 Task: Check all the items "in checklist" "backlog" on the card.
Action: Mouse moved to (966, 75)
Screenshot: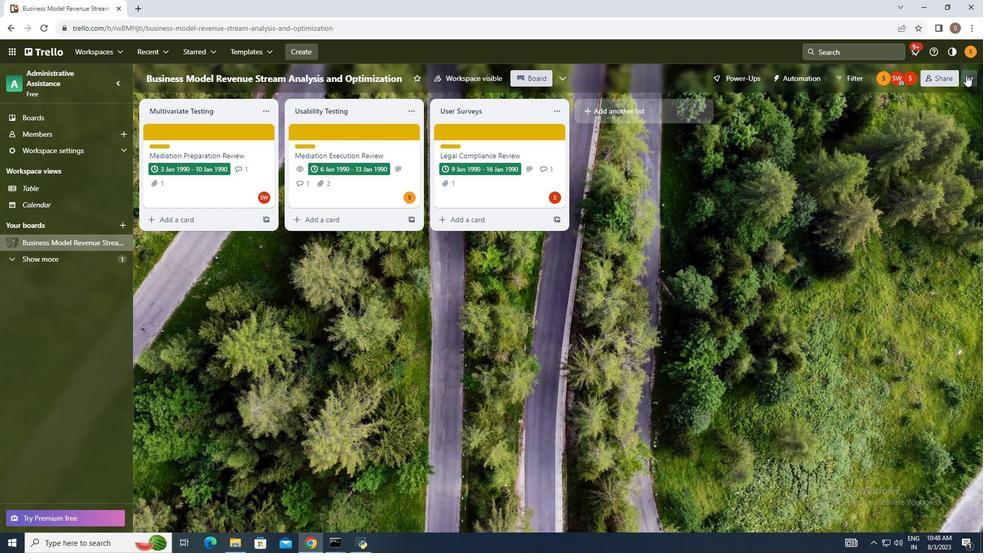 
Action: Mouse pressed left at (966, 75)
Screenshot: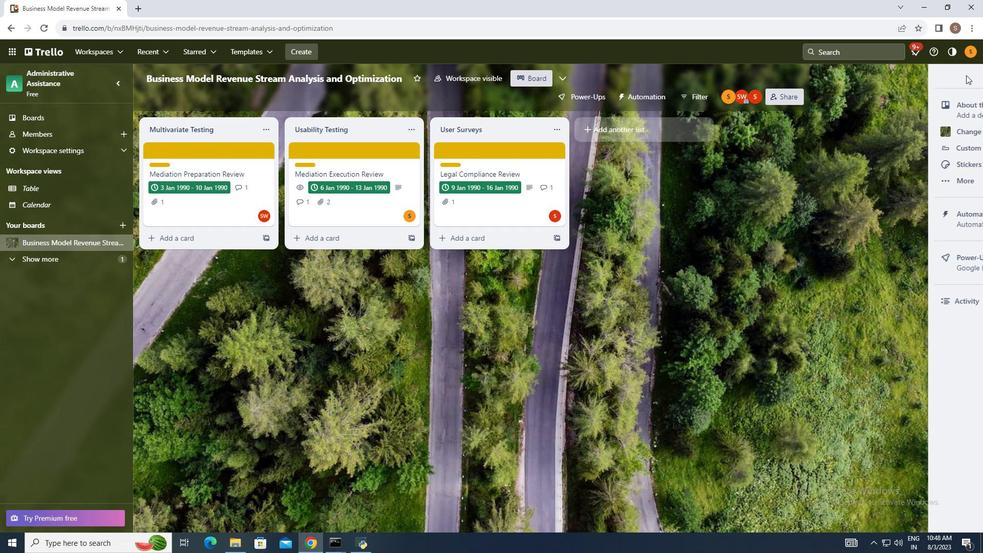 
Action: Mouse moved to (882, 215)
Screenshot: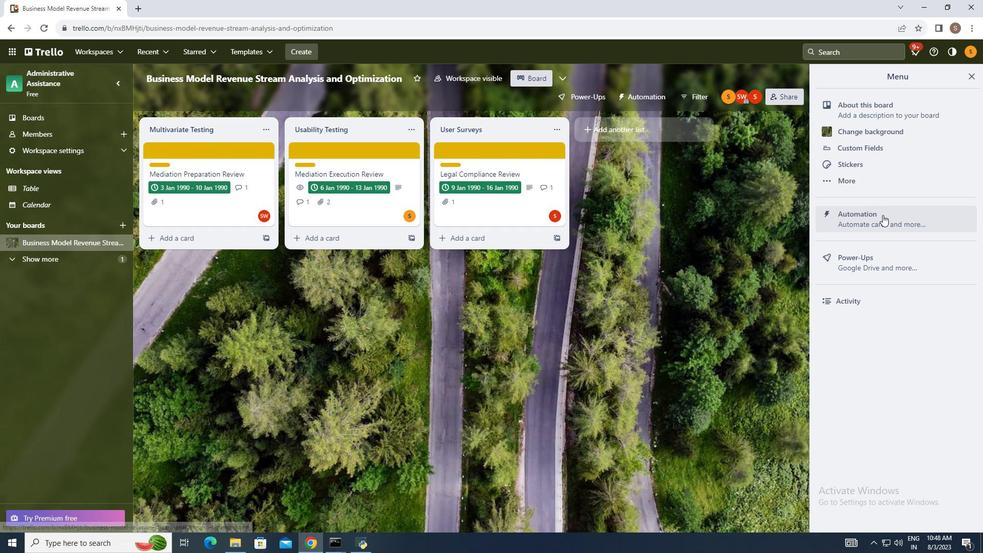 
Action: Mouse pressed left at (882, 215)
Screenshot: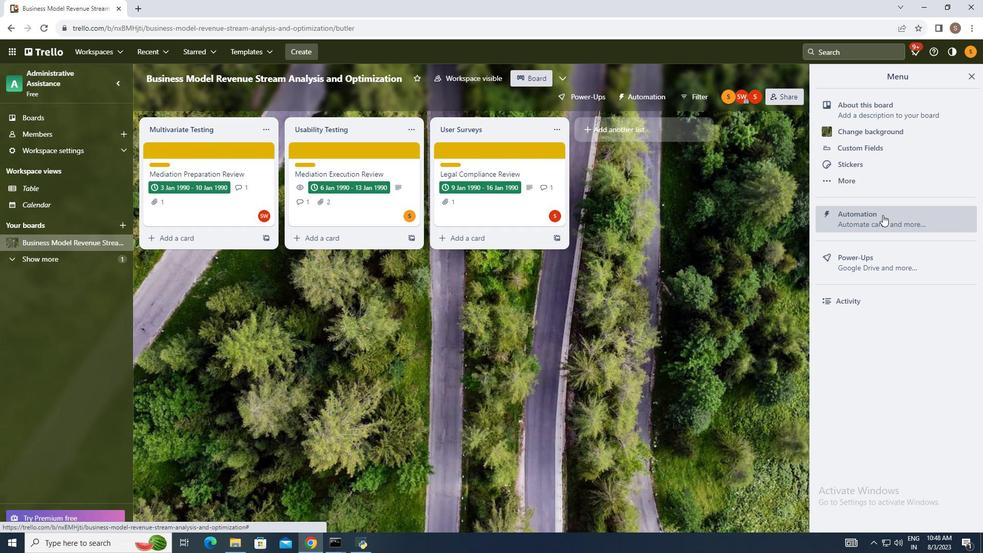 
Action: Mouse moved to (178, 263)
Screenshot: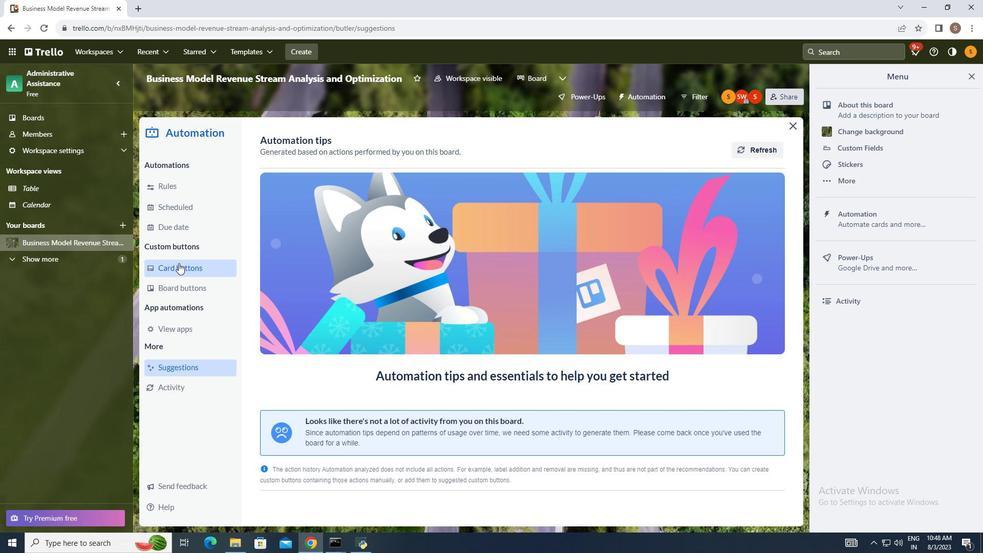 
Action: Mouse pressed left at (178, 263)
Screenshot: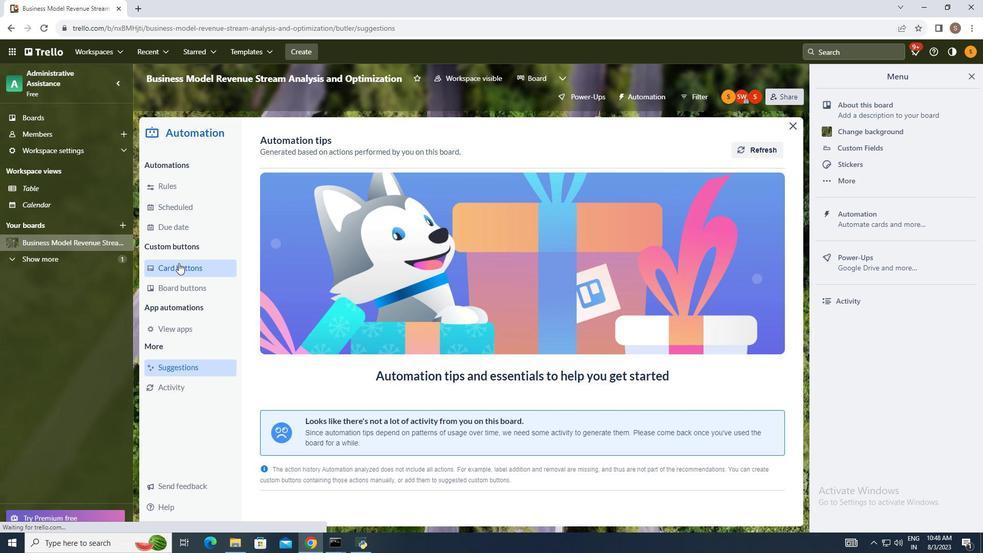 
Action: Mouse moved to (741, 142)
Screenshot: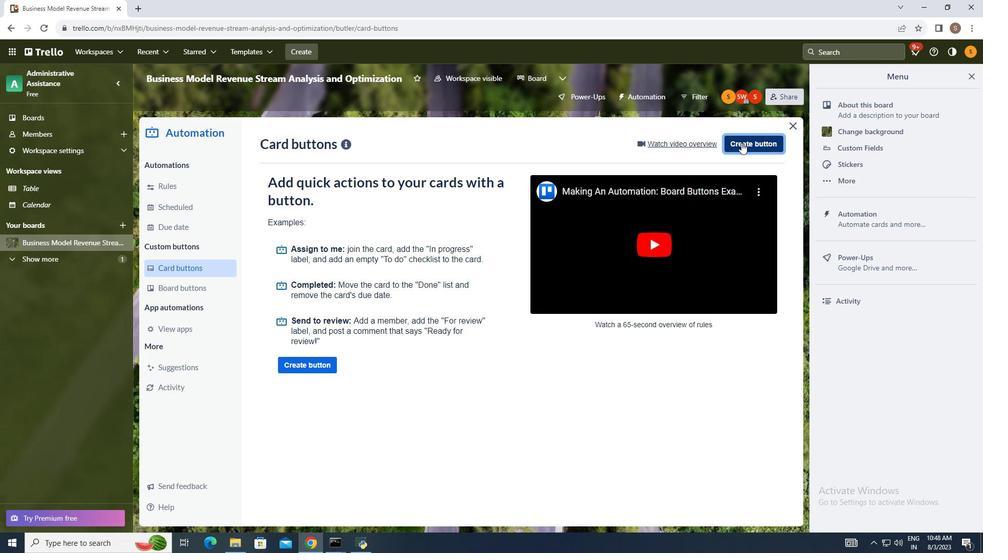 
Action: Mouse pressed left at (741, 142)
Screenshot: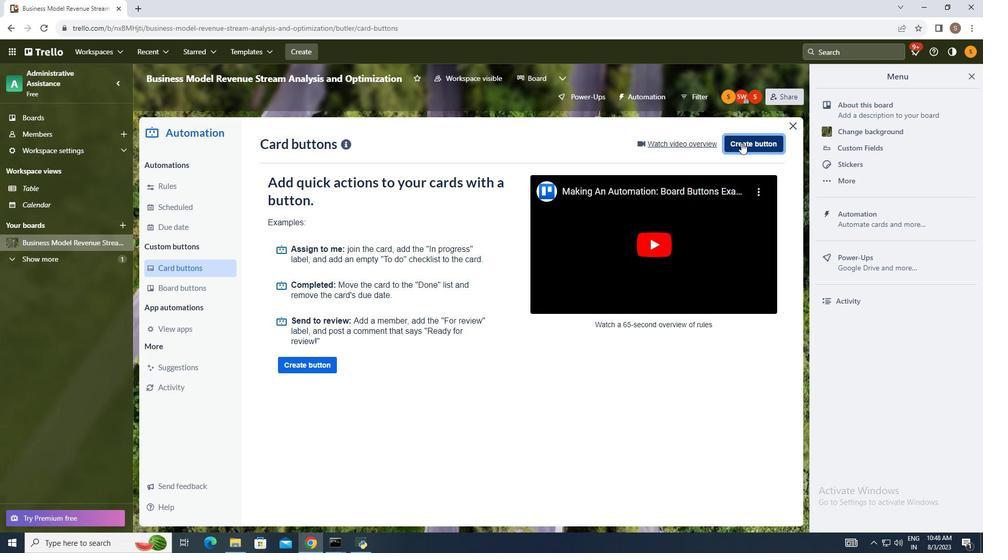 
Action: Mouse moved to (493, 286)
Screenshot: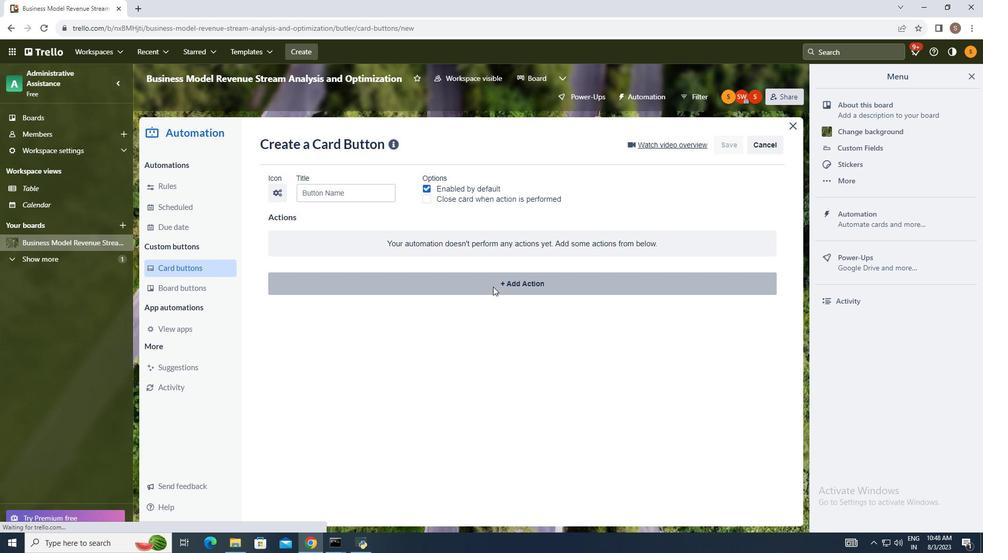 
Action: Mouse pressed left at (493, 286)
Screenshot: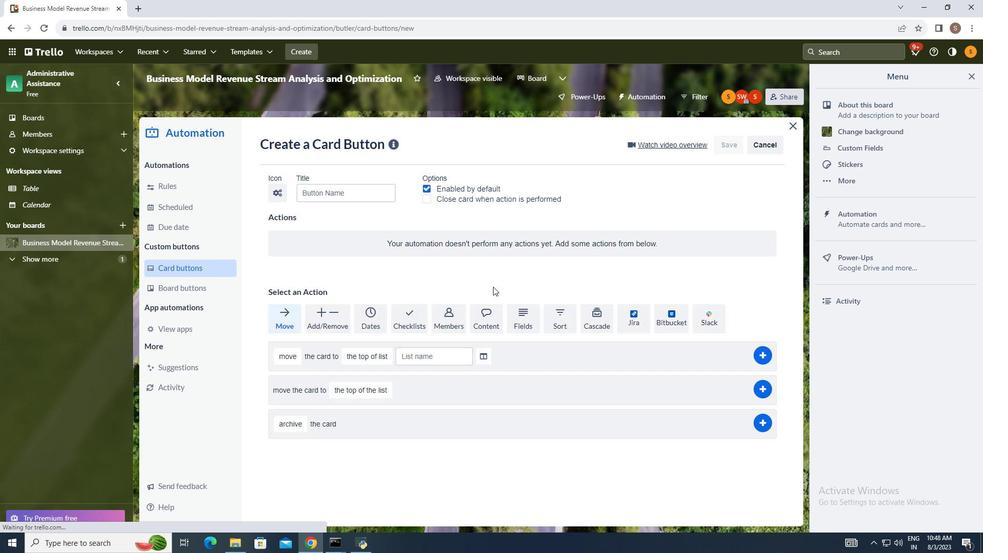 
Action: Mouse moved to (413, 313)
Screenshot: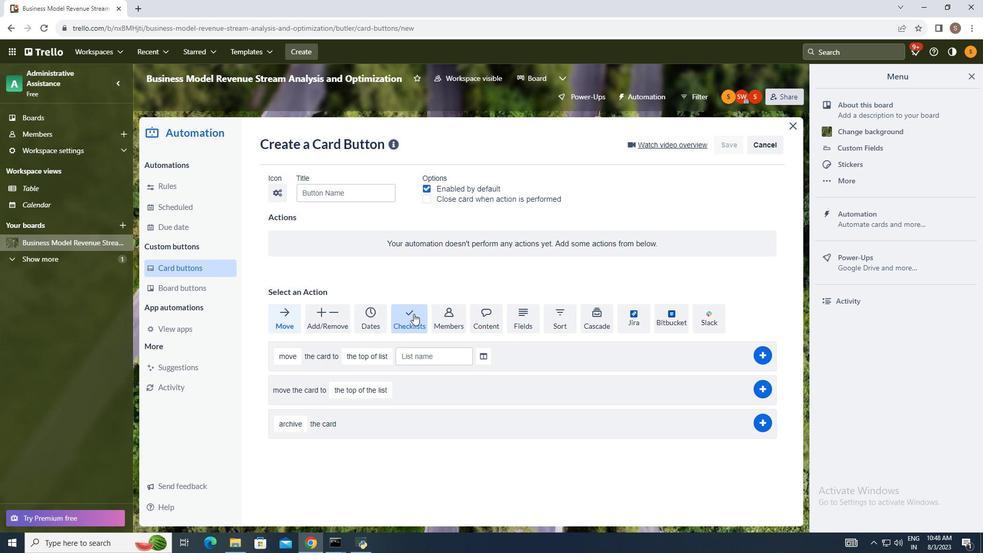 
Action: Mouse pressed left at (413, 313)
Screenshot: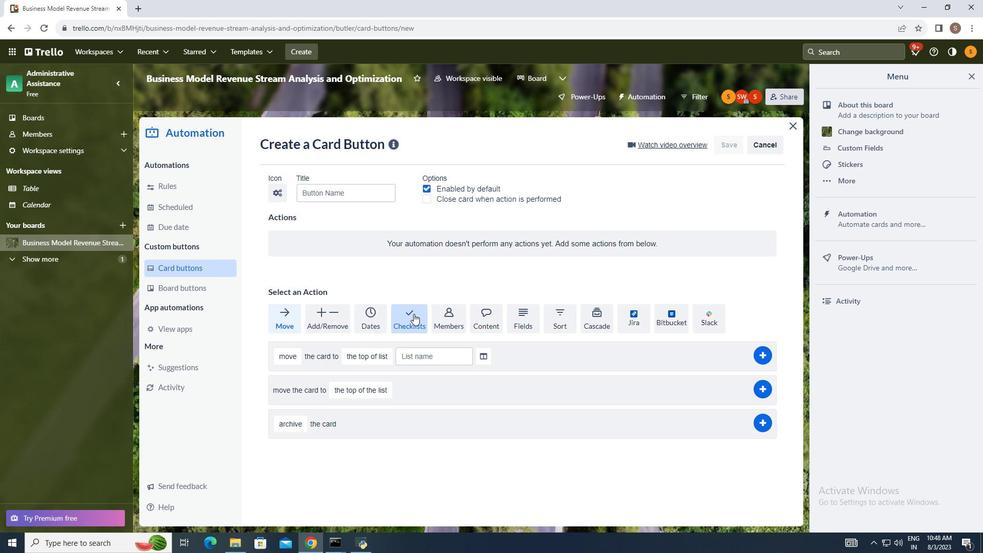 
Action: Mouse moved to (415, 320)
Screenshot: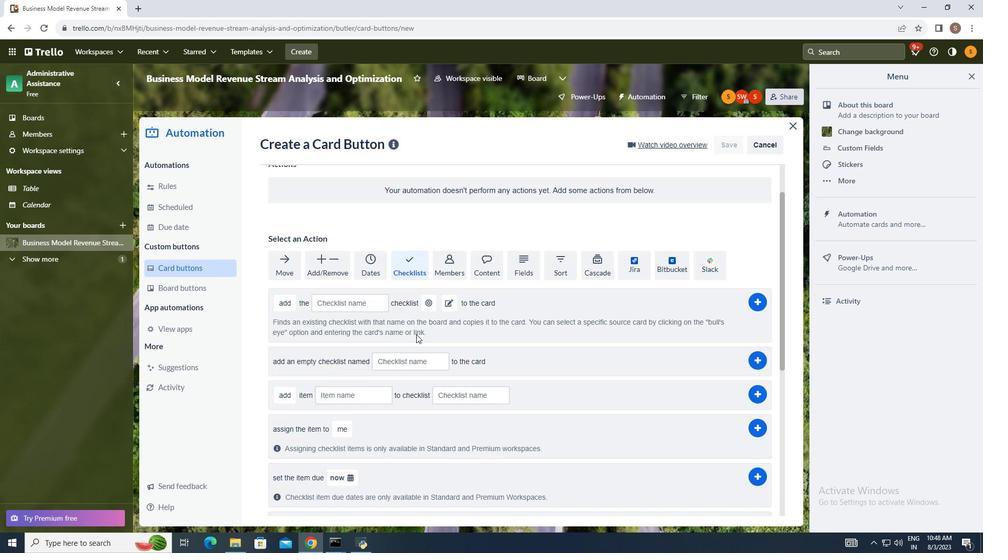 
Action: Mouse scrolled (415, 319) with delta (0, 0)
Screenshot: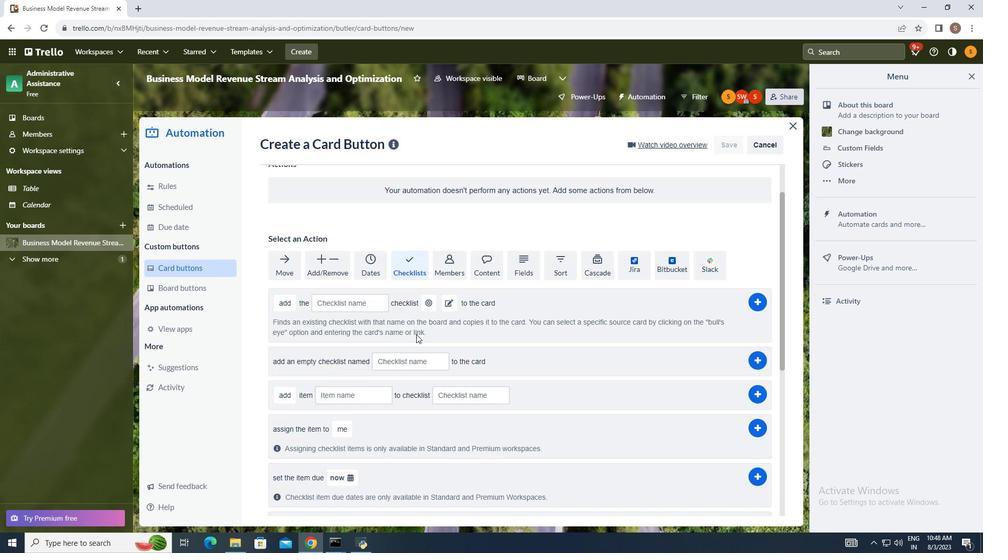 
Action: Mouse moved to (415, 326)
Screenshot: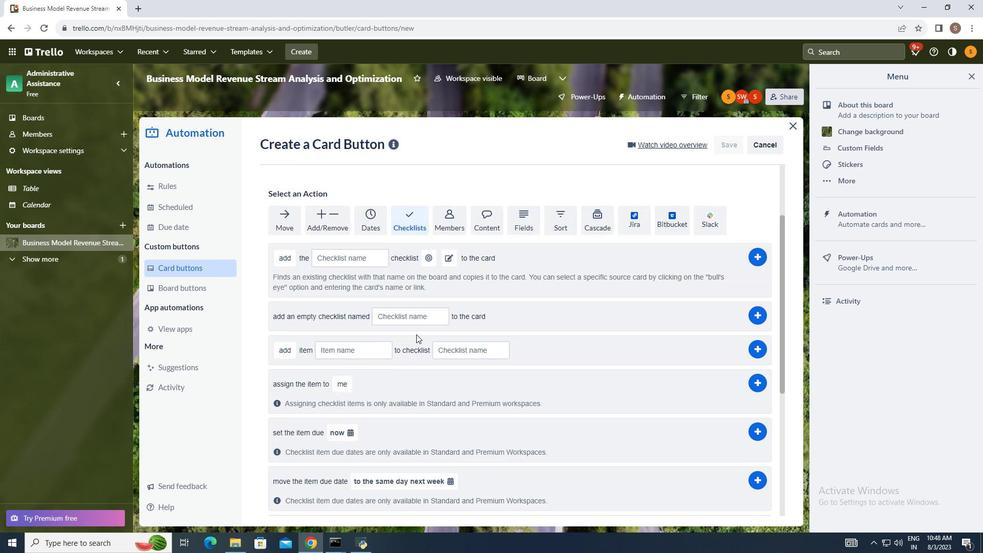 
Action: Mouse scrolled (415, 326) with delta (0, 0)
Screenshot: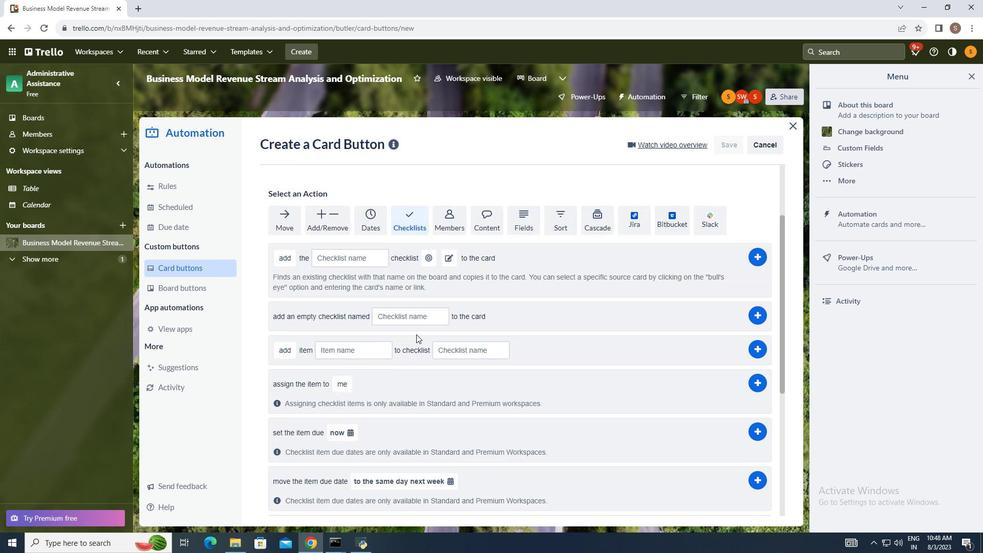 
Action: Mouse moved to (416, 334)
Screenshot: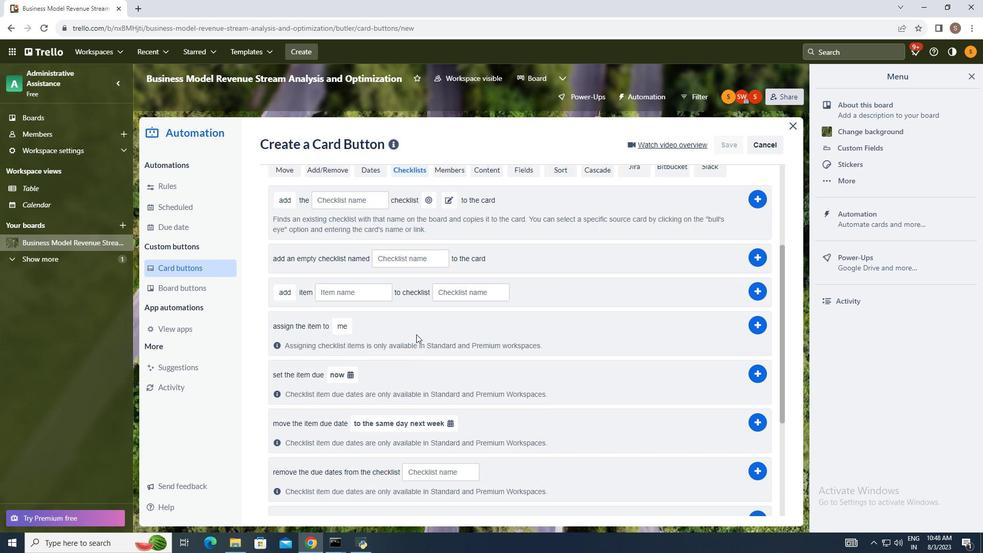 
Action: Mouse scrolled (416, 333) with delta (0, 0)
Screenshot: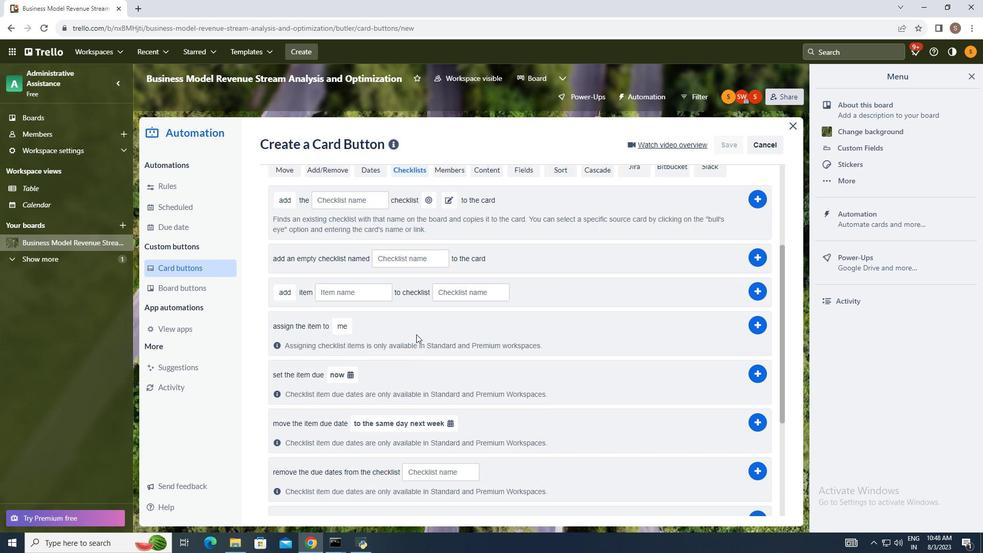 
Action: Mouse moved to (416, 334)
Screenshot: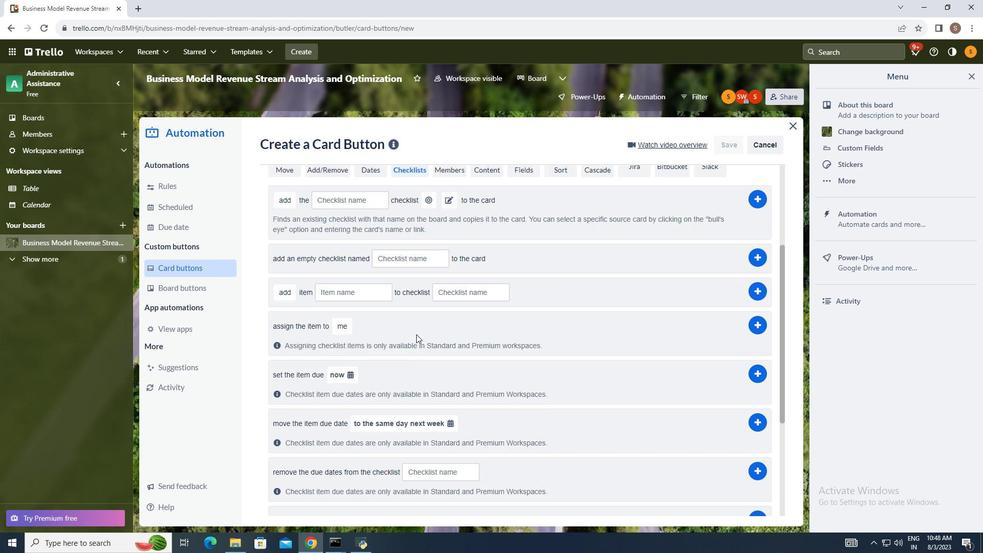 
Action: Mouse scrolled (416, 333) with delta (0, 0)
Screenshot: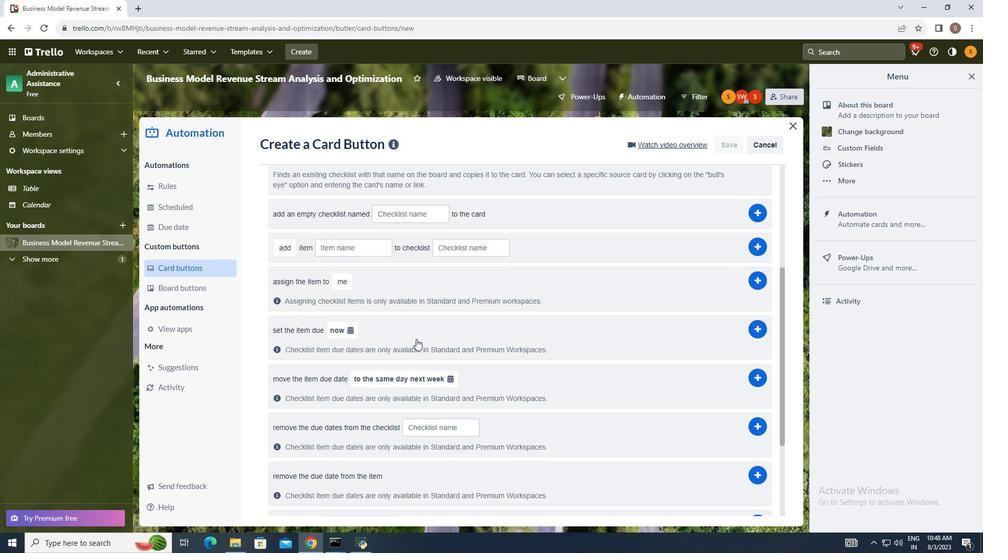 
Action: Mouse scrolled (416, 333) with delta (0, 0)
Screenshot: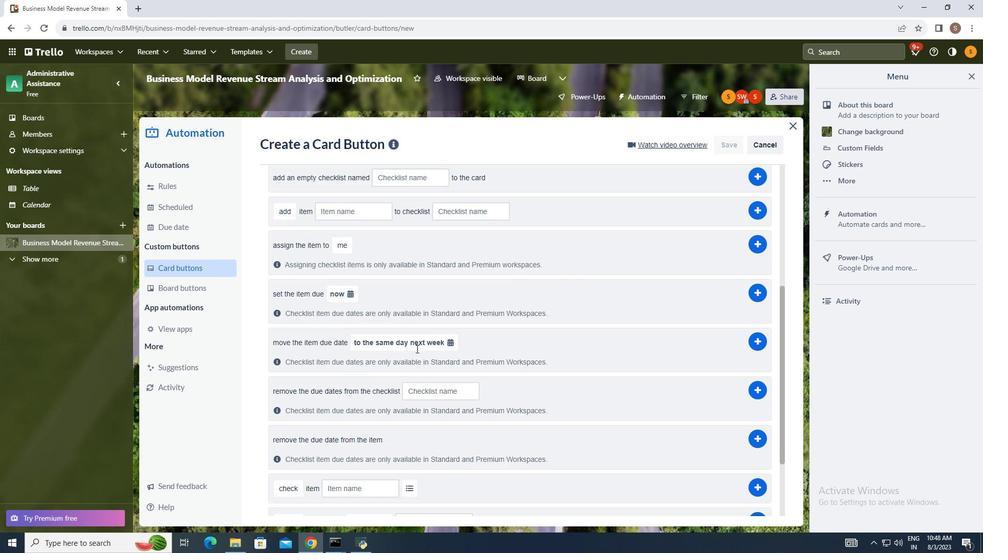 
Action: Mouse moved to (325, 340)
Screenshot: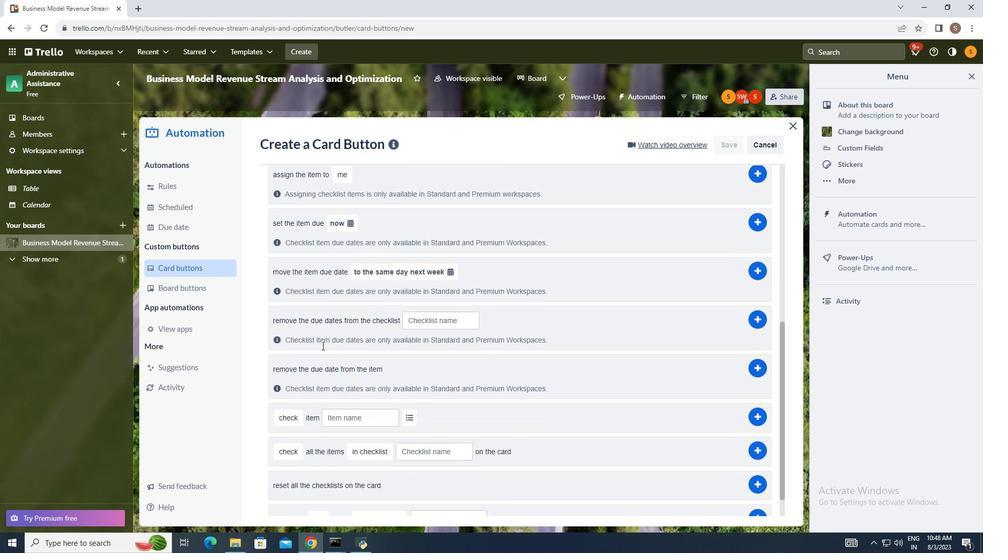 
Action: Mouse scrolled (325, 339) with delta (0, 0)
Screenshot: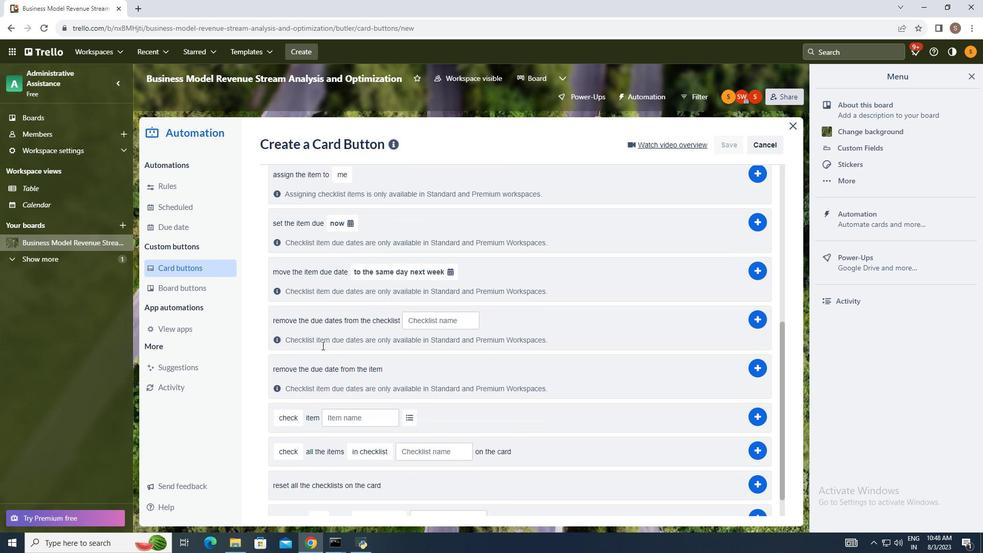 
Action: Mouse moved to (322, 344)
Screenshot: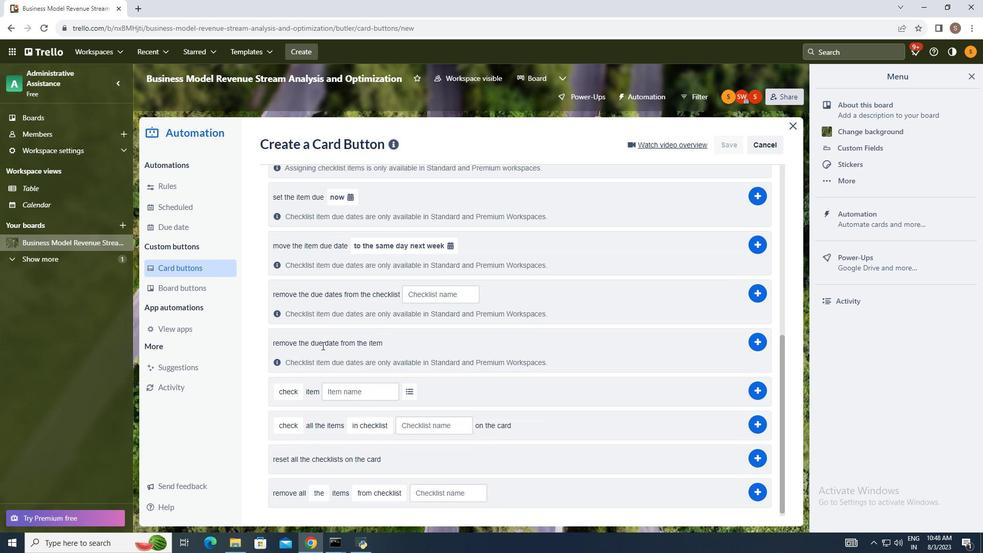 
Action: Mouse scrolled (322, 343) with delta (0, 0)
Screenshot: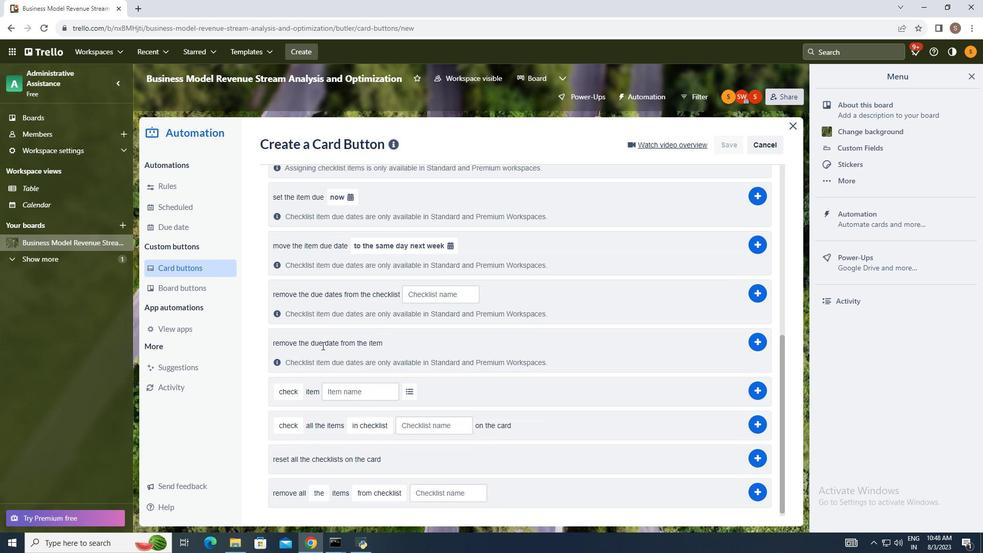 
Action: Mouse moved to (322, 345)
Screenshot: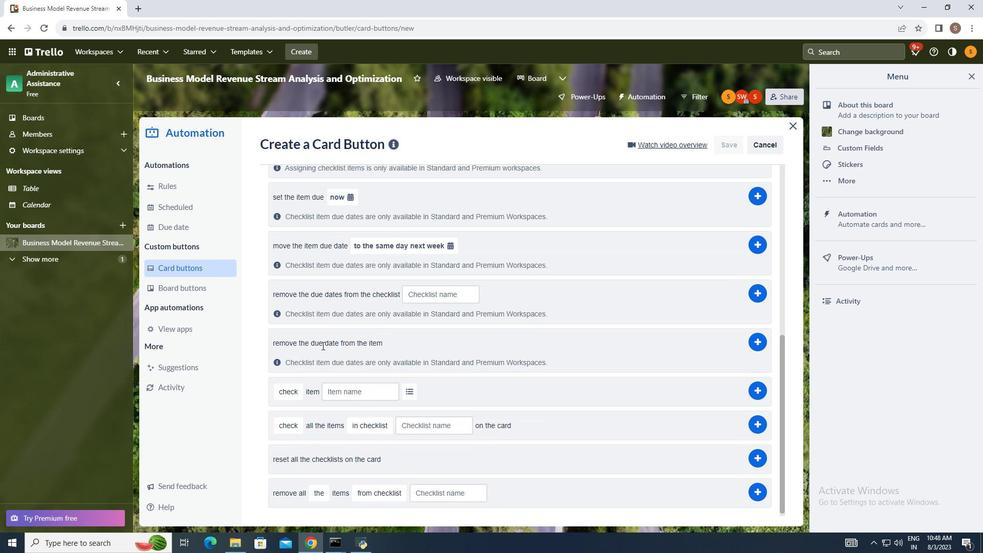 
Action: Mouse scrolled (322, 345) with delta (0, 0)
Screenshot: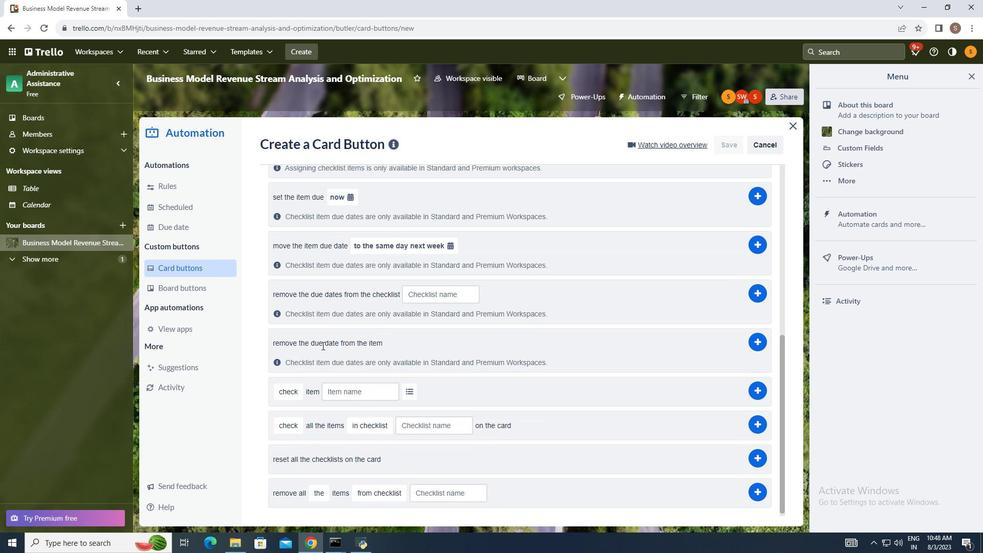 
Action: Mouse scrolled (322, 345) with delta (0, 0)
Screenshot: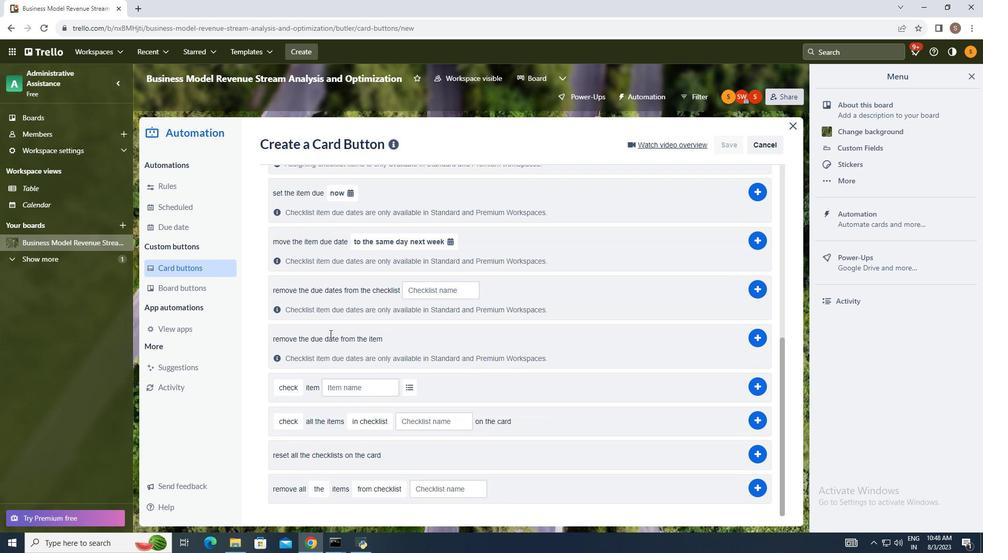
Action: Mouse moved to (333, 316)
Screenshot: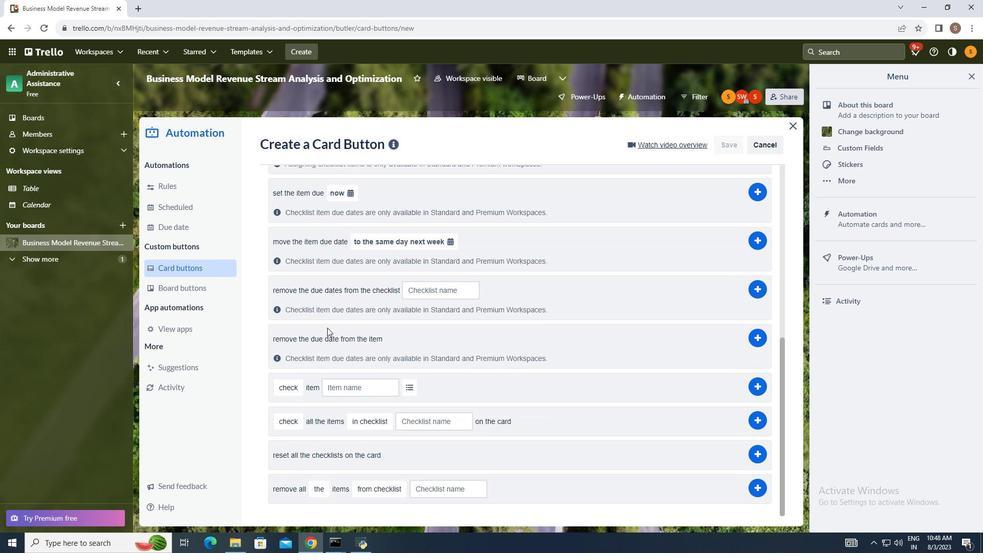 
Action: Mouse scrolled (333, 316) with delta (0, 0)
Screenshot: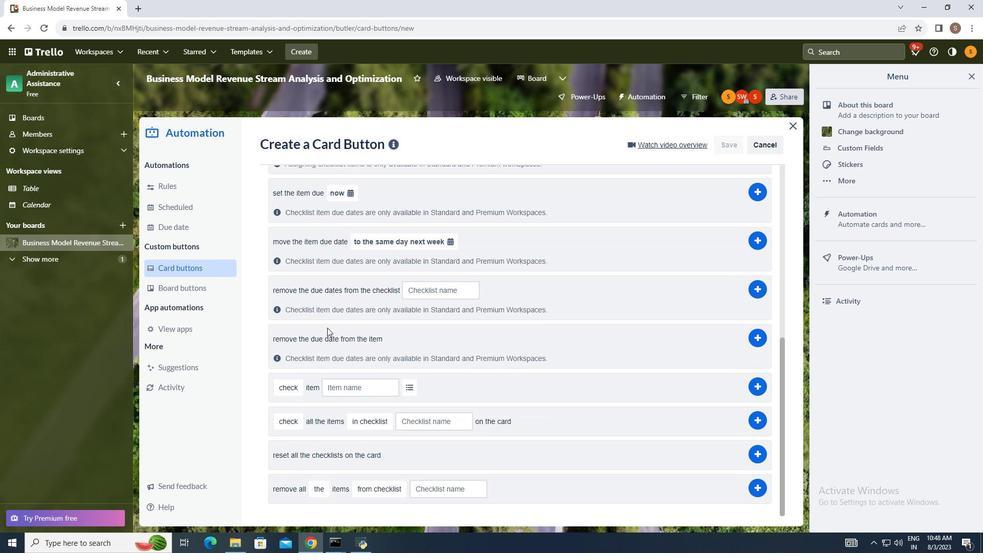 
Action: Mouse moved to (330, 319)
Screenshot: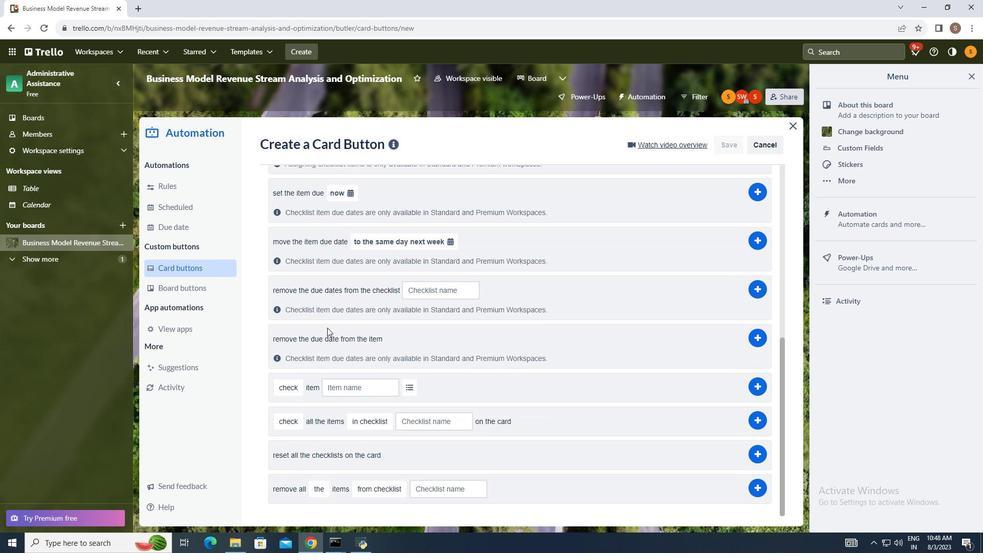
Action: Mouse scrolled (330, 319) with delta (0, 0)
Screenshot: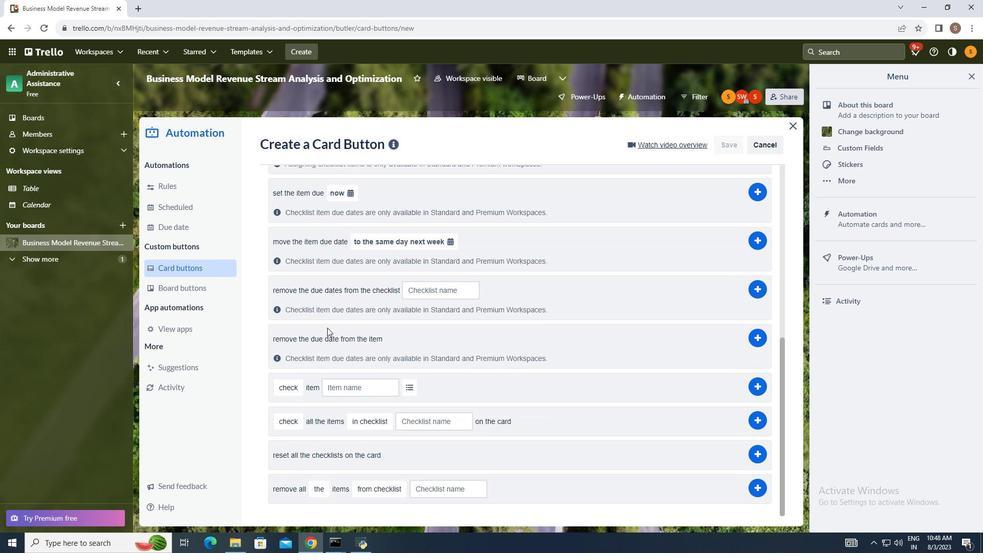 
Action: Mouse moved to (328, 325)
Screenshot: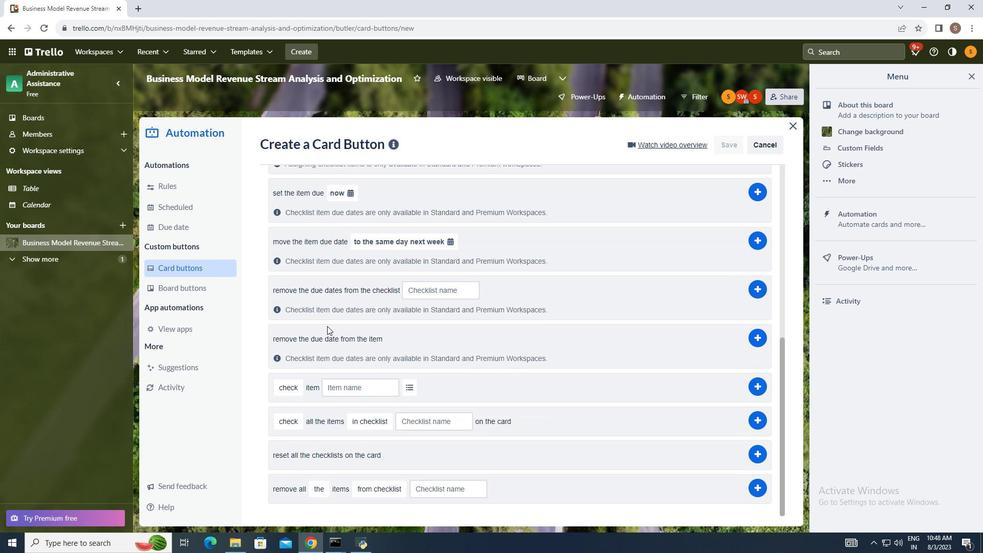 
Action: Mouse scrolled (328, 325) with delta (0, 0)
Screenshot: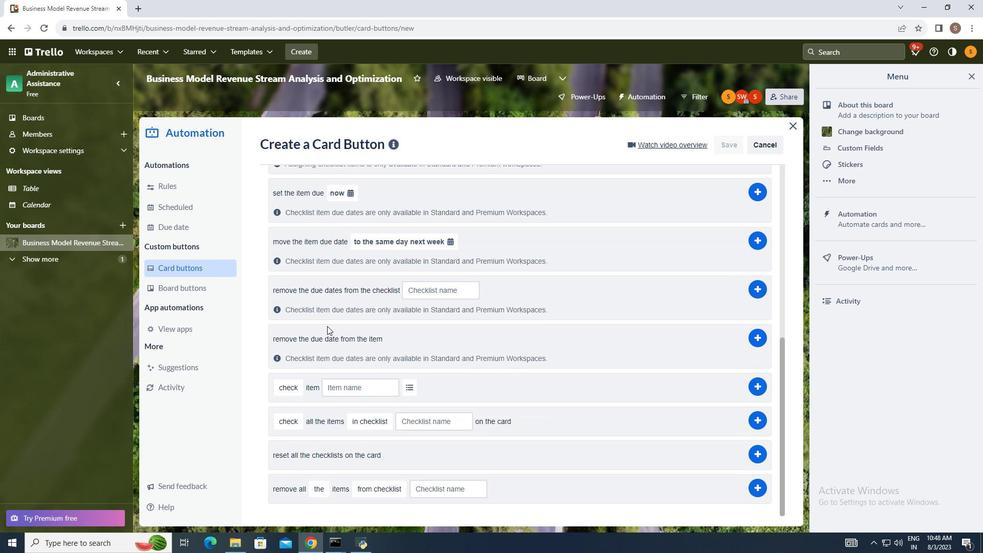 
Action: Mouse moved to (327, 326)
Screenshot: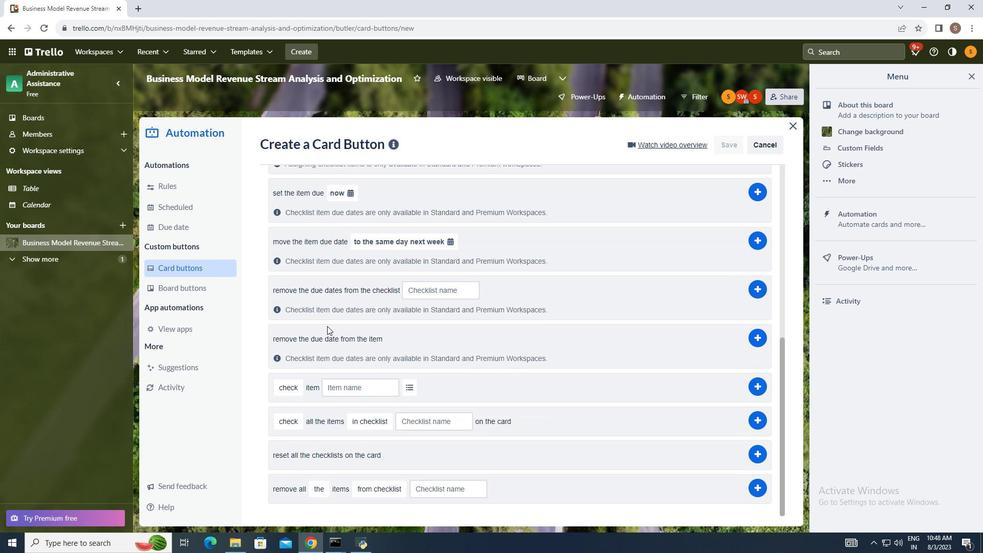 
Action: Mouse scrolled (327, 326) with delta (0, 0)
Screenshot: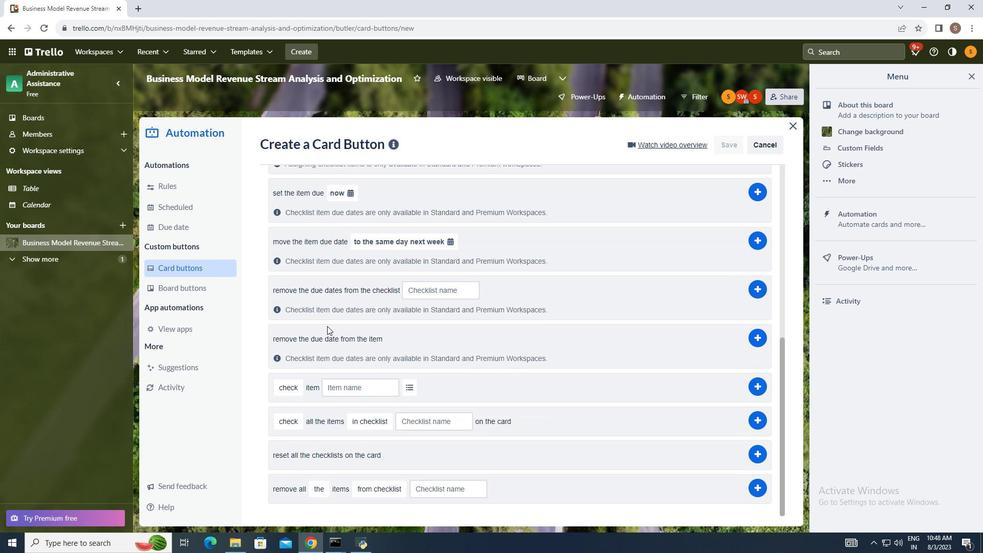
Action: Mouse moved to (283, 423)
Screenshot: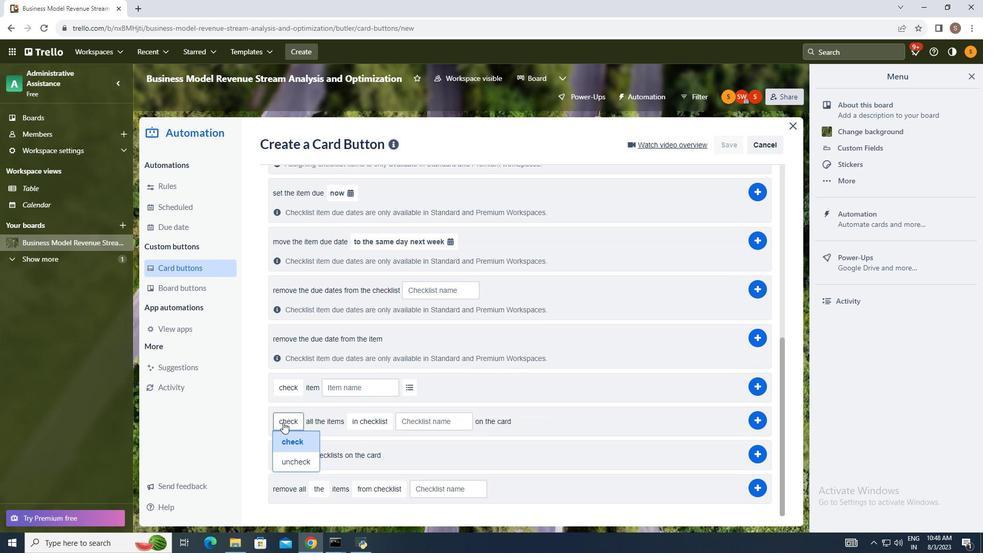 
Action: Mouse pressed left at (283, 423)
Screenshot: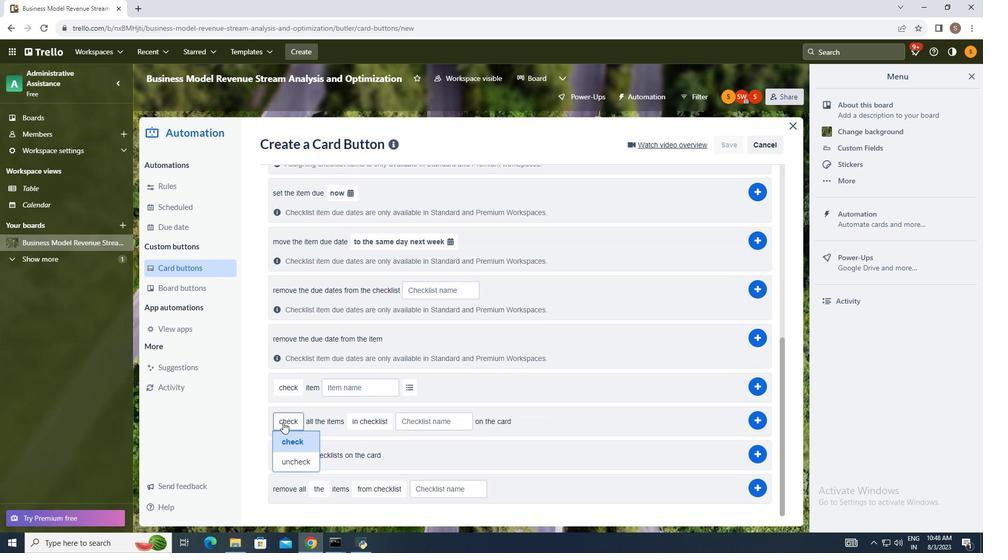 
Action: Mouse moved to (288, 442)
Screenshot: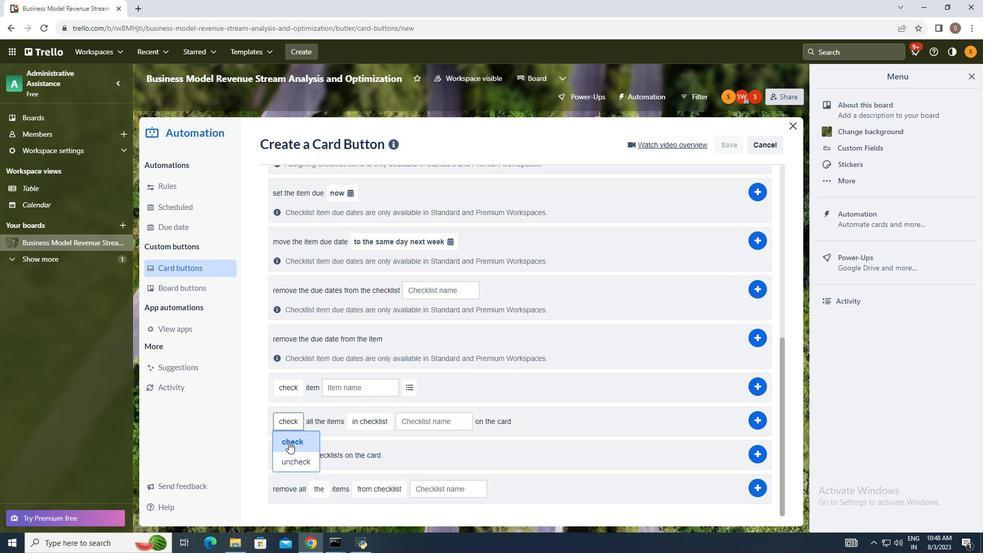 
Action: Mouse pressed left at (288, 442)
Screenshot: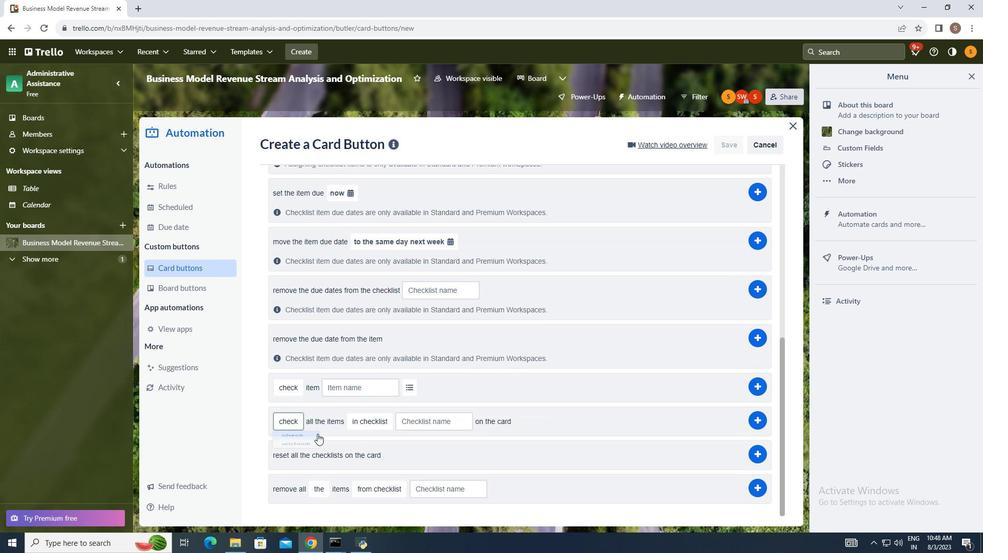 
Action: Mouse moved to (363, 422)
Screenshot: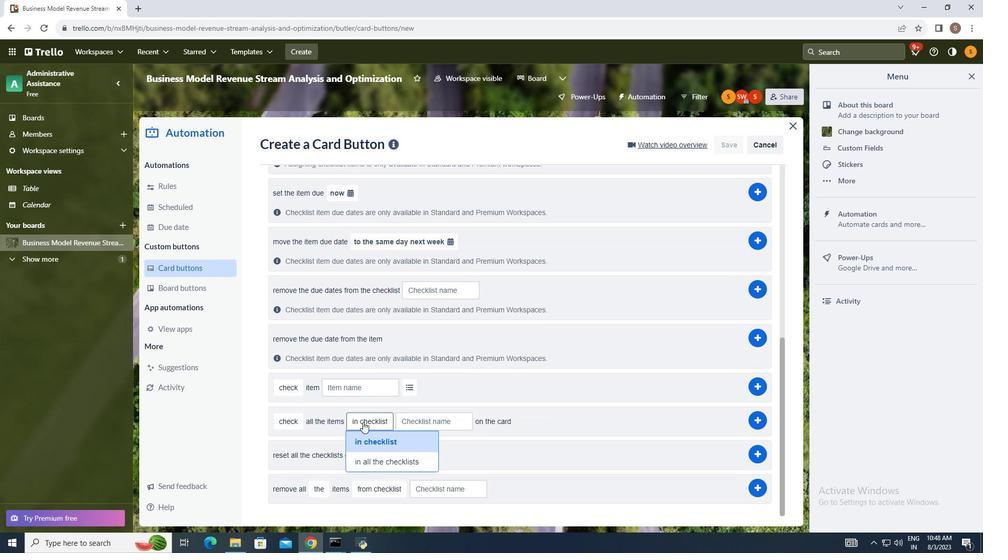 
Action: Mouse pressed left at (363, 422)
Screenshot: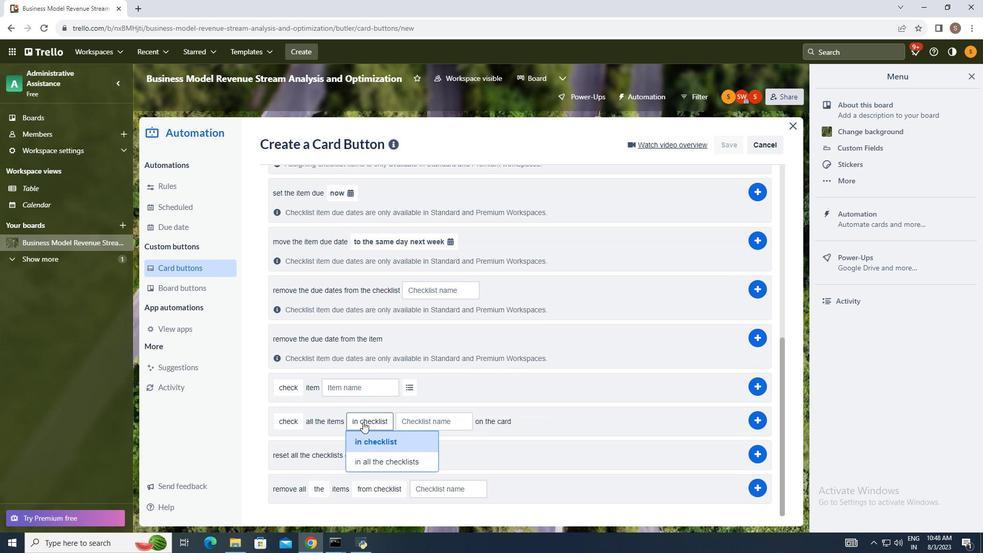 
Action: Mouse moved to (372, 440)
Screenshot: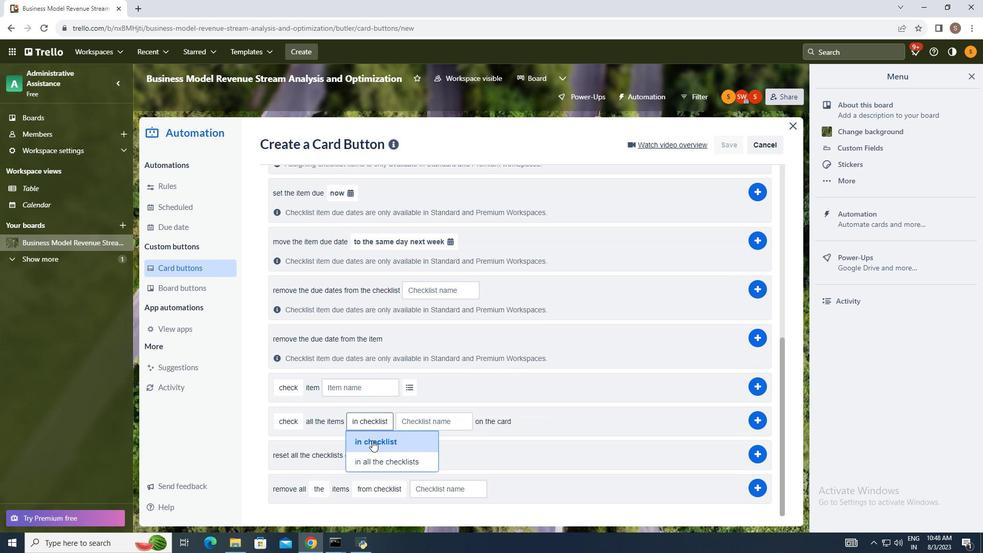 
Action: Mouse pressed left at (372, 440)
Screenshot: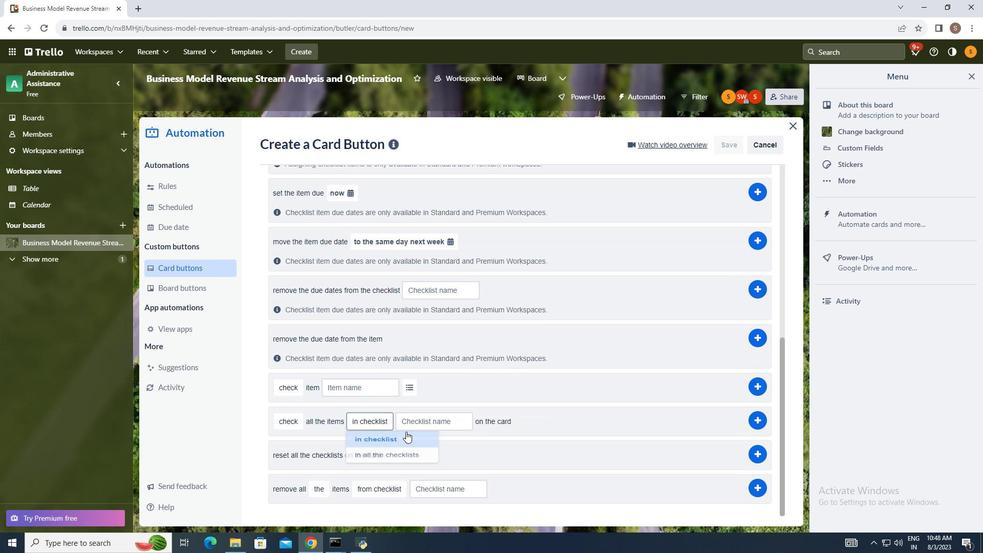 
Action: Mouse moved to (425, 419)
Screenshot: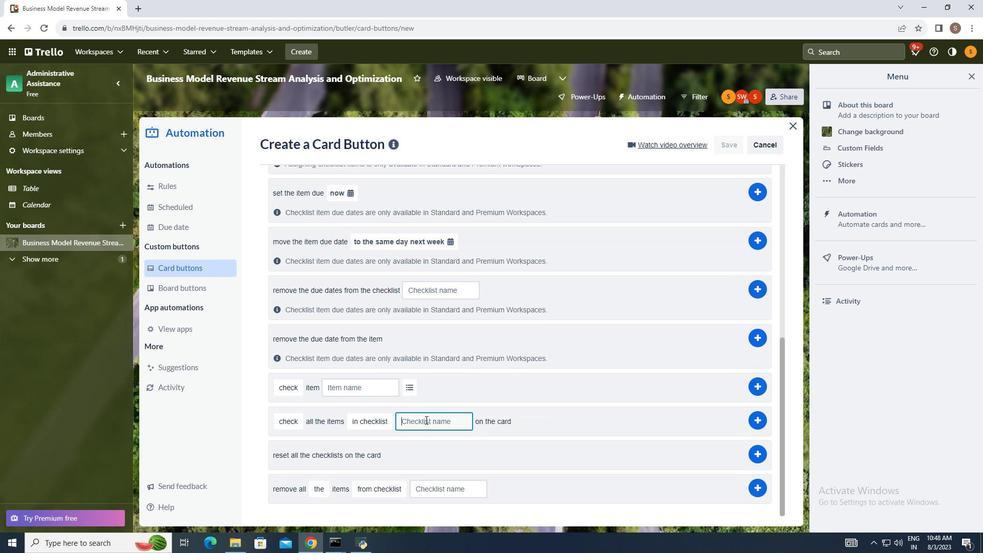 
Action: Mouse pressed left at (425, 419)
Screenshot: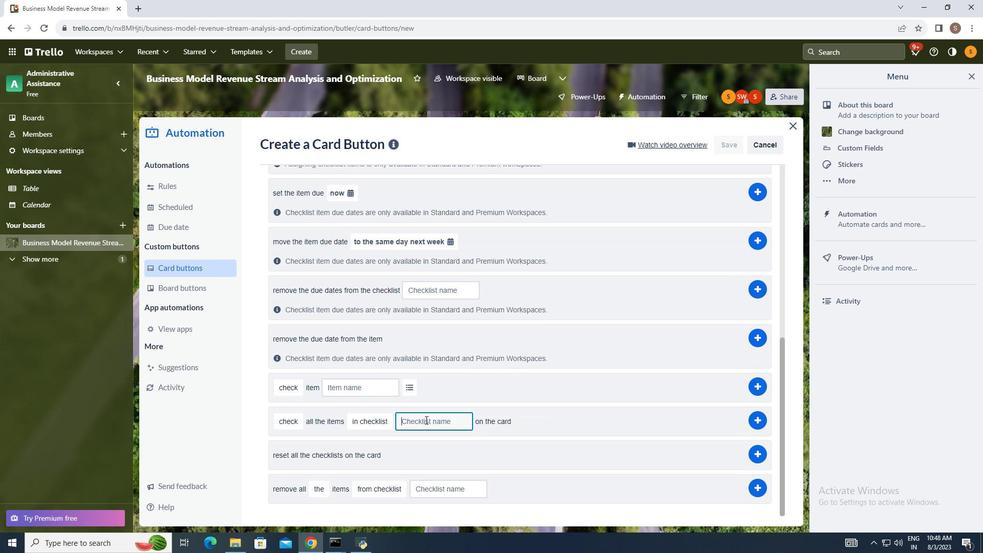 
Action: Mouse moved to (497, 398)
Screenshot: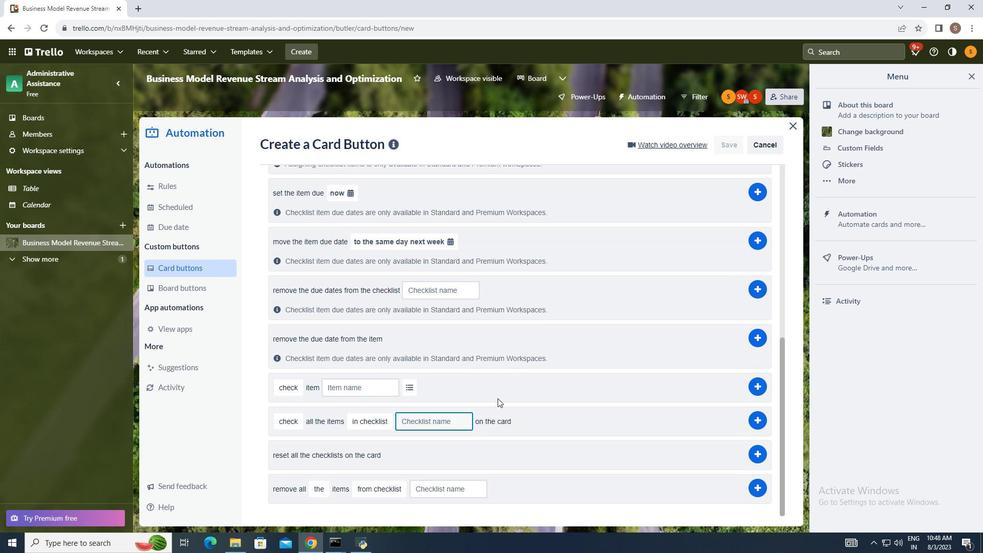 
Action: Key pressed <Key.shift_r><Key.shift_r><Key.shift_r><Key.shift_r>B<Key.backspace>backlog
Screenshot: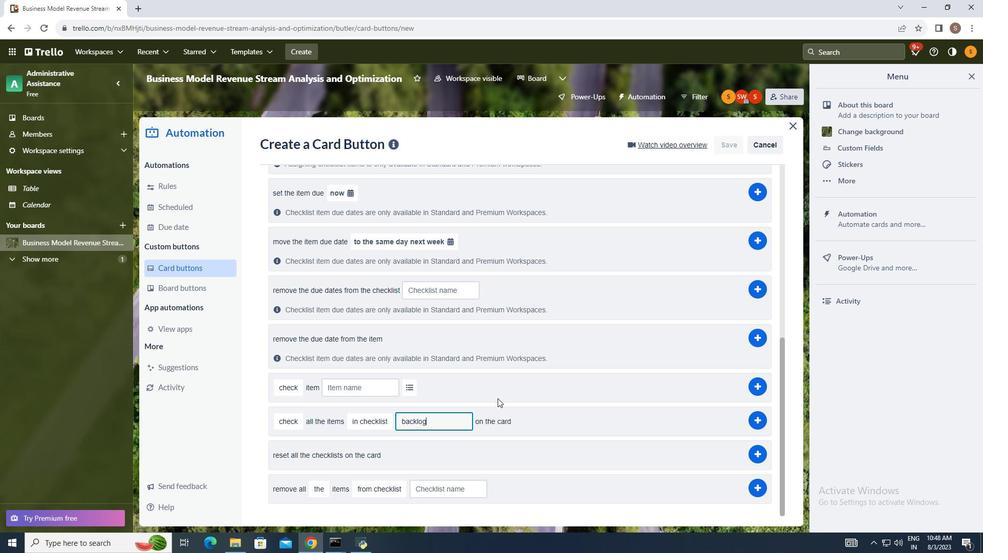 
Action: Mouse moved to (765, 421)
Screenshot: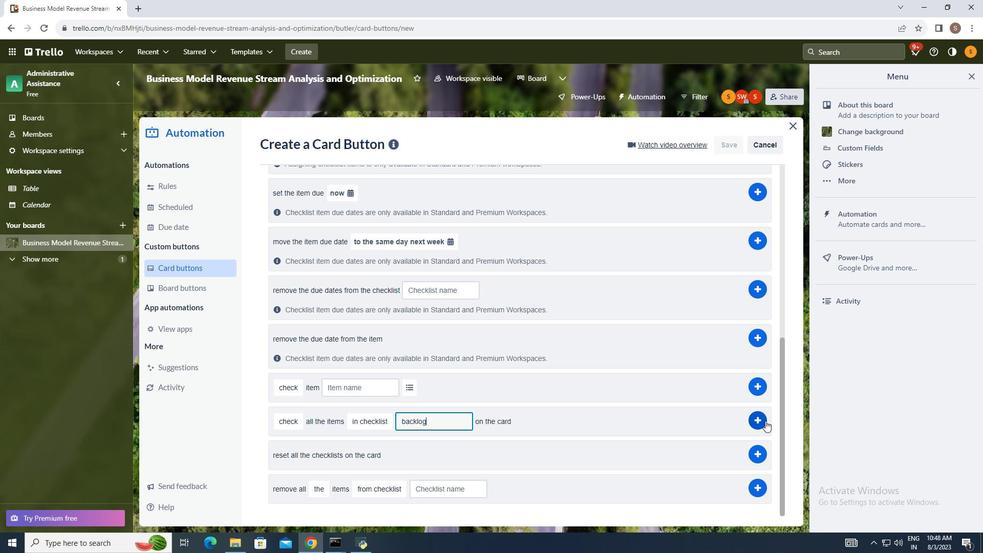 
Action: Mouse pressed left at (765, 421)
Screenshot: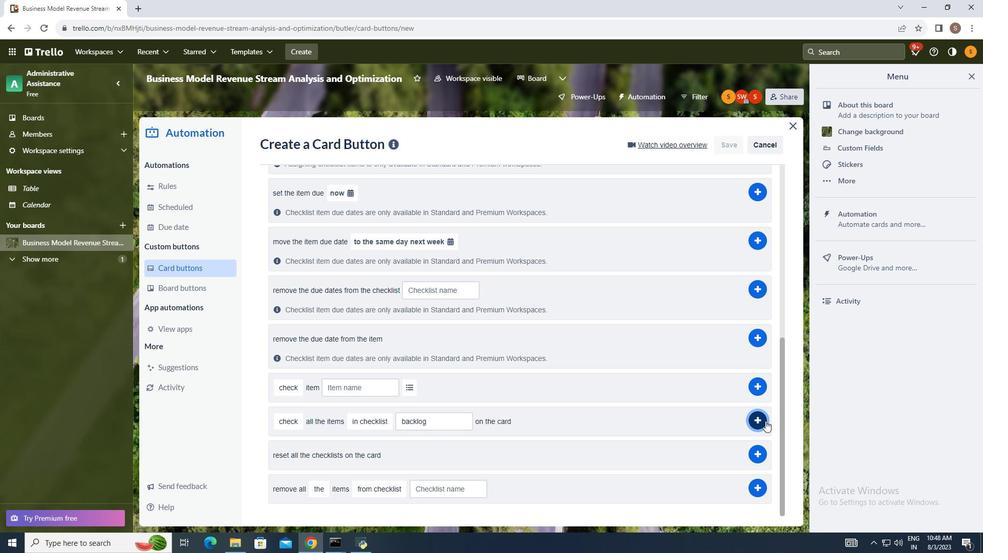 
Action: Mouse moved to (749, 408)
Screenshot: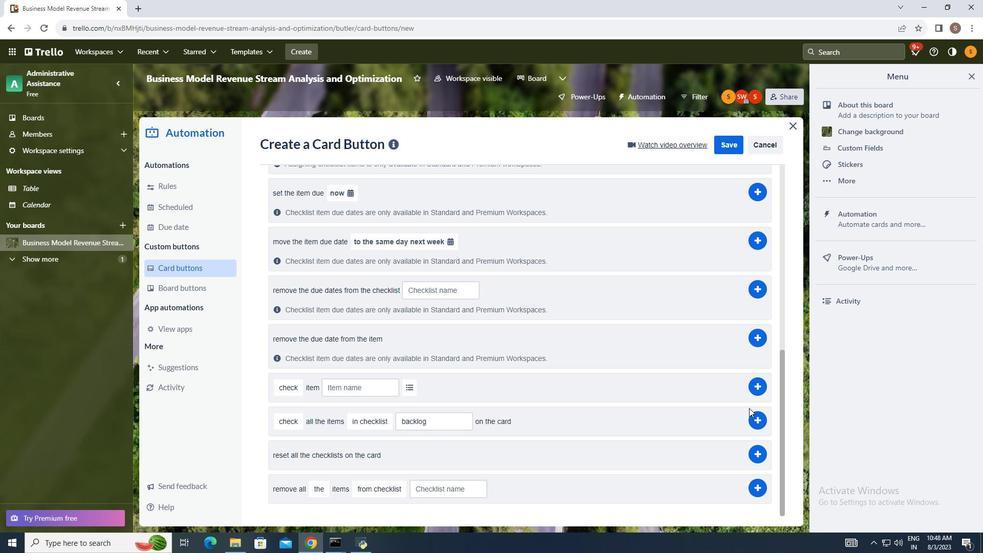 
